 Task: Look for products in the category "Women's Body Care" from Sprouts only.
Action: Mouse moved to (334, 139)
Screenshot: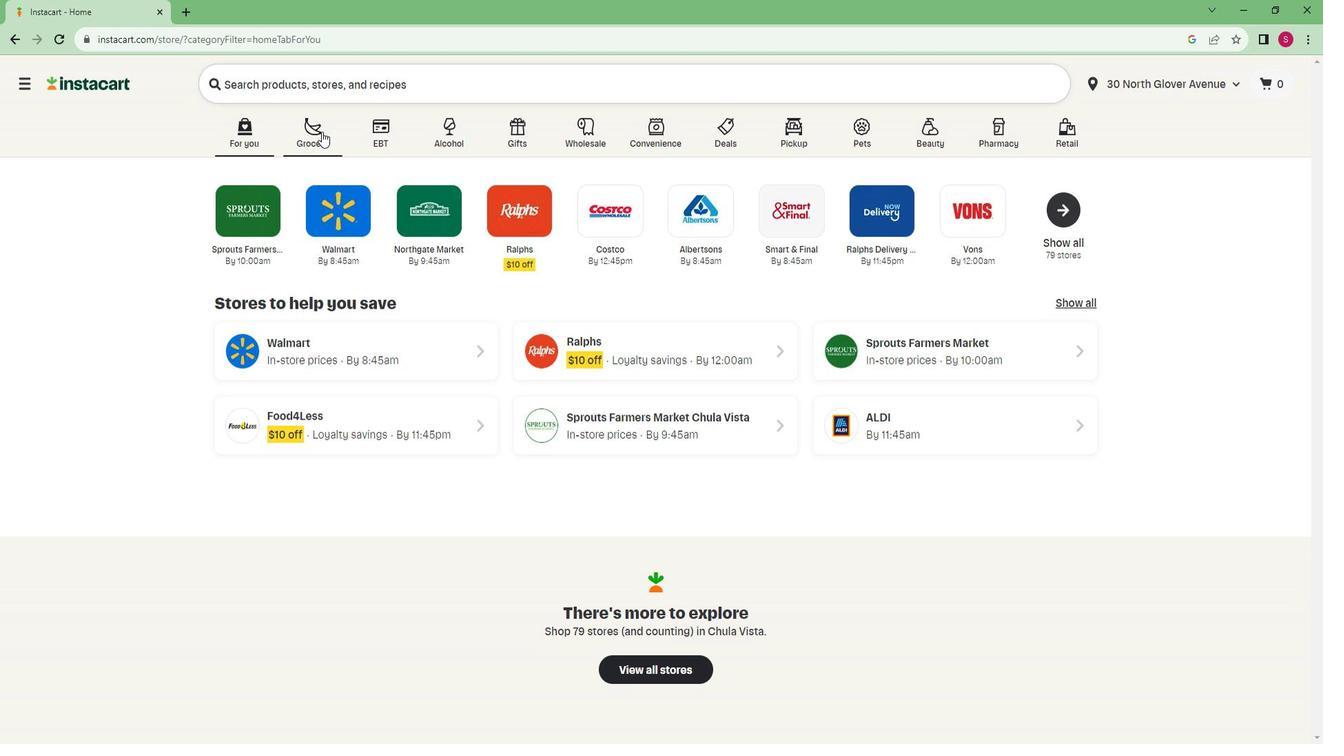 
Action: Mouse pressed left at (334, 139)
Screenshot: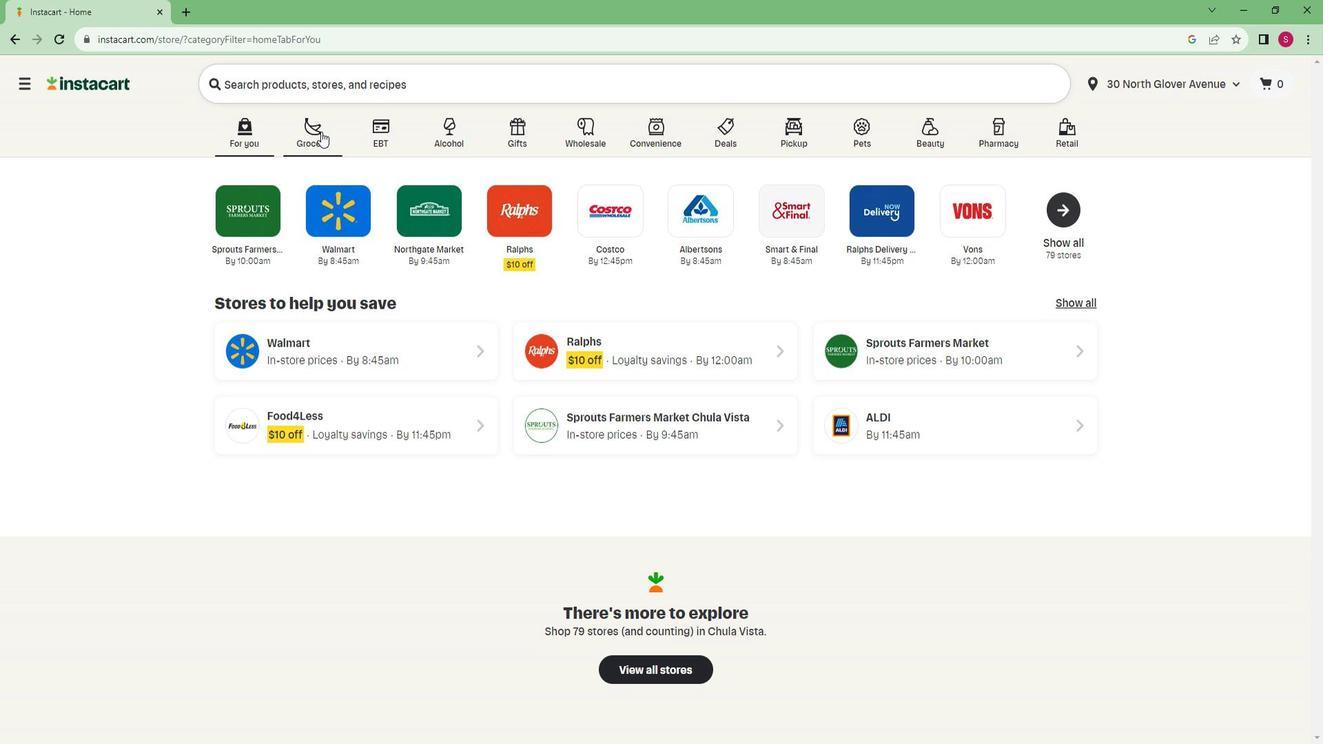 
Action: Mouse moved to (281, 370)
Screenshot: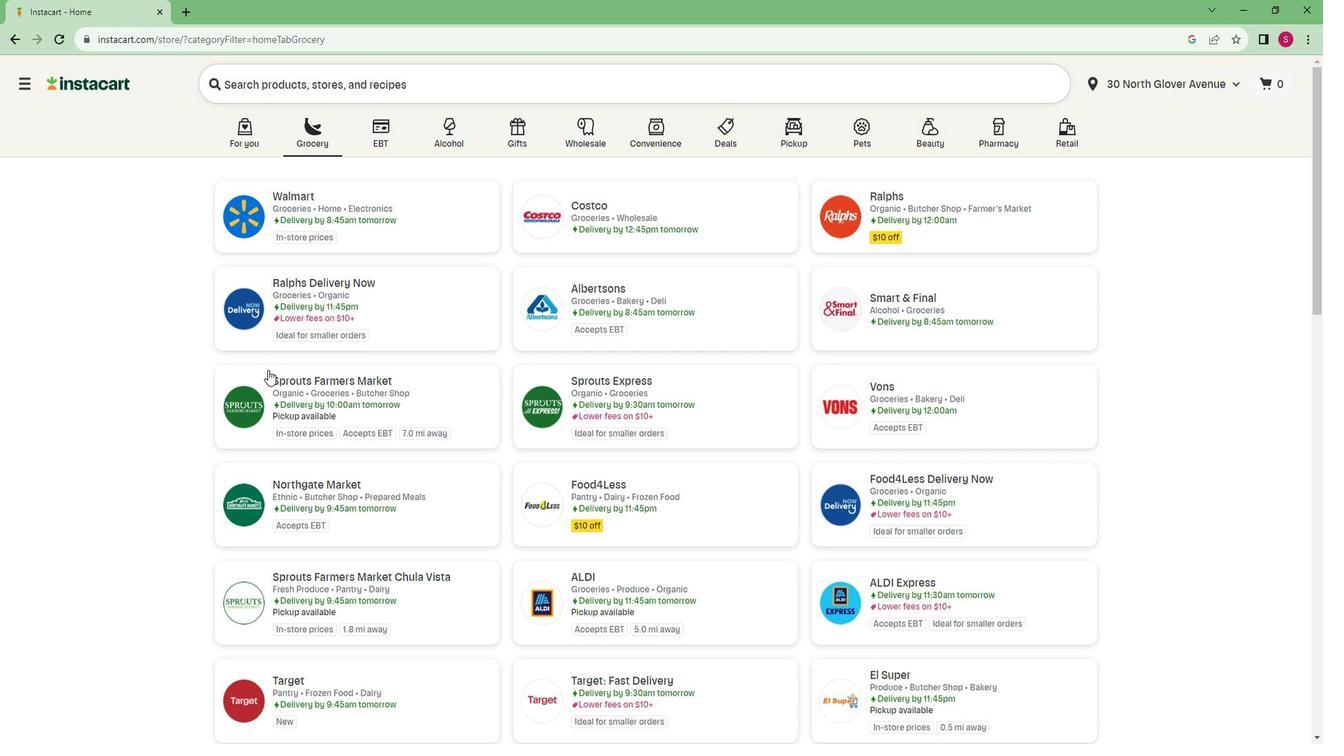 
Action: Mouse pressed left at (281, 370)
Screenshot: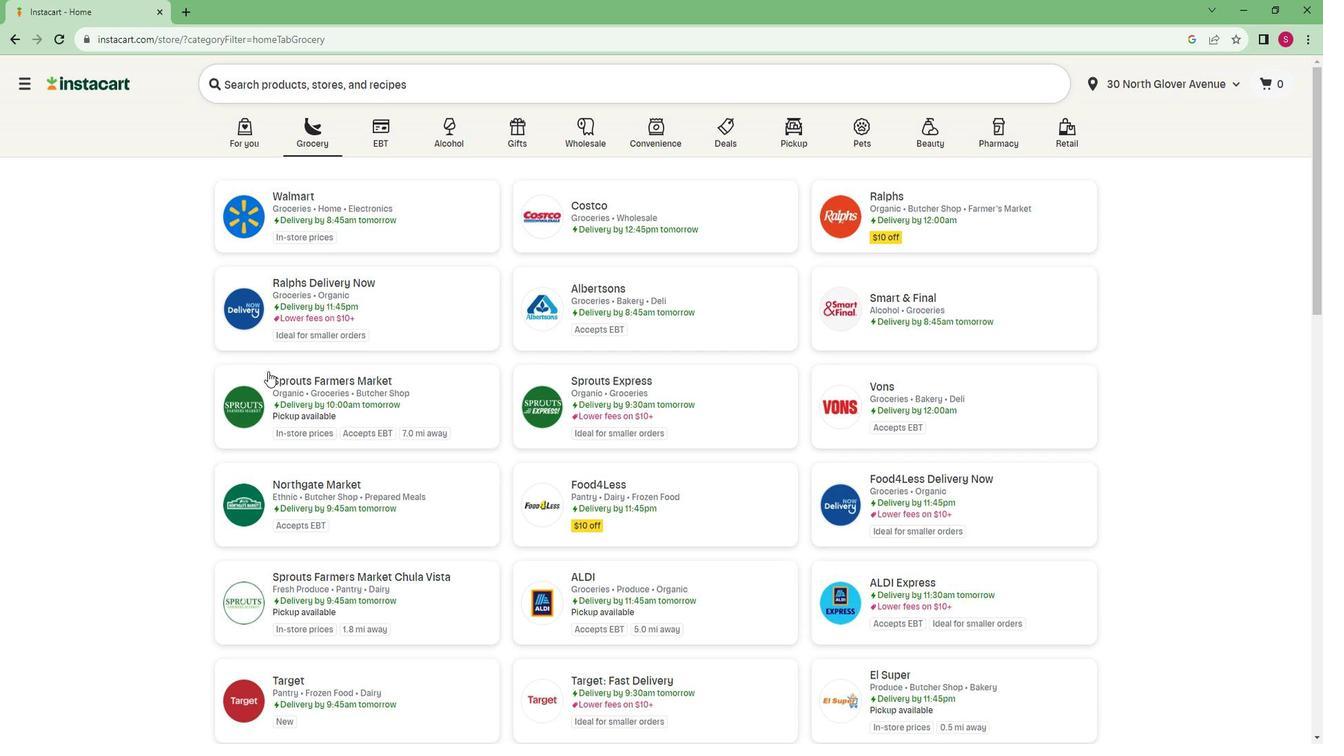 
Action: Mouse moved to (57, 517)
Screenshot: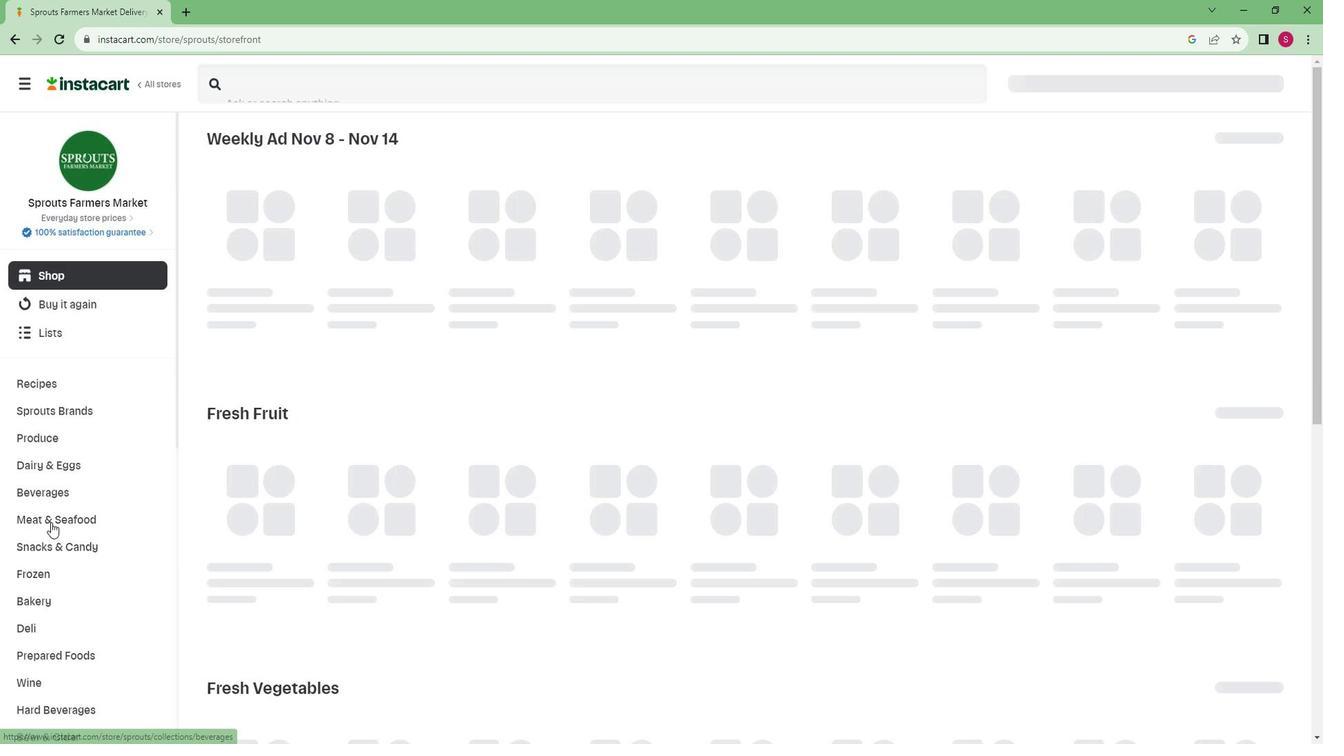 
Action: Mouse scrolled (57, 517) with delta (0, 0)
Screenshot: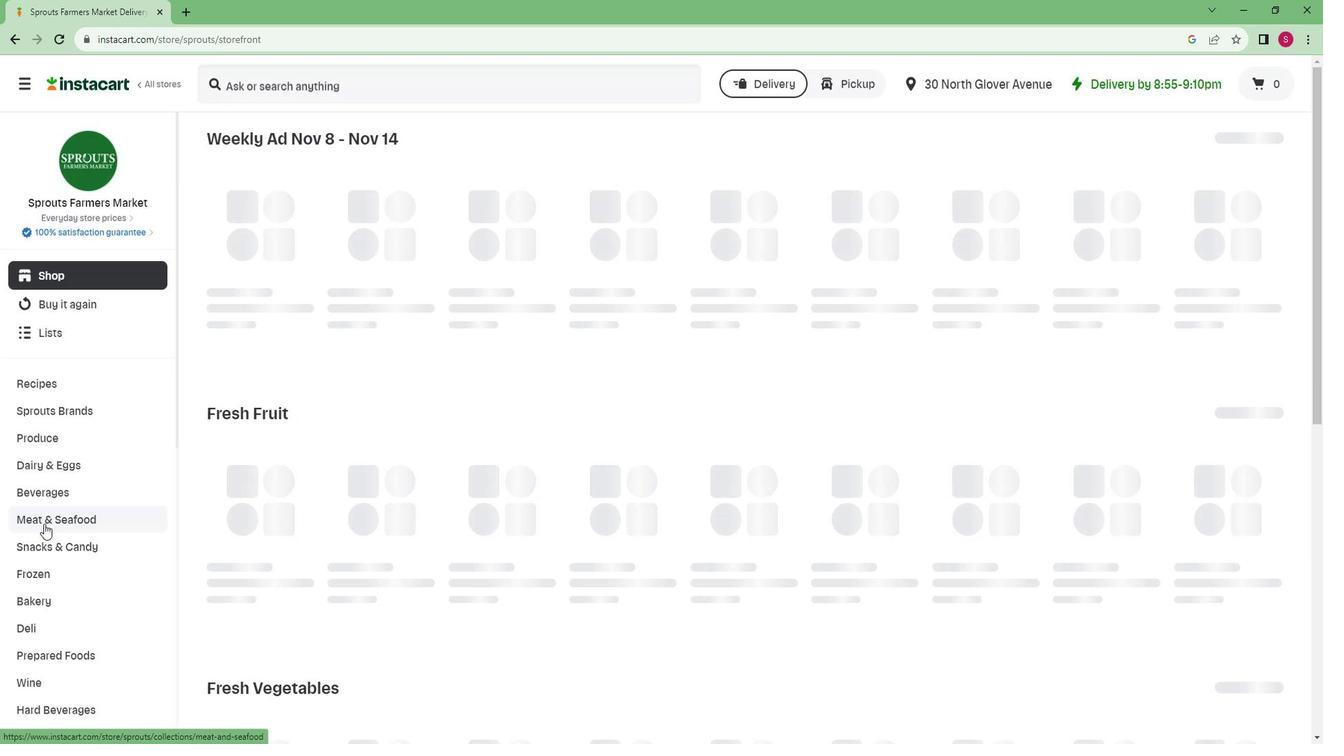 
Action: Mouse scrolled (57, 517) with delta (0, 0)
Screenshot: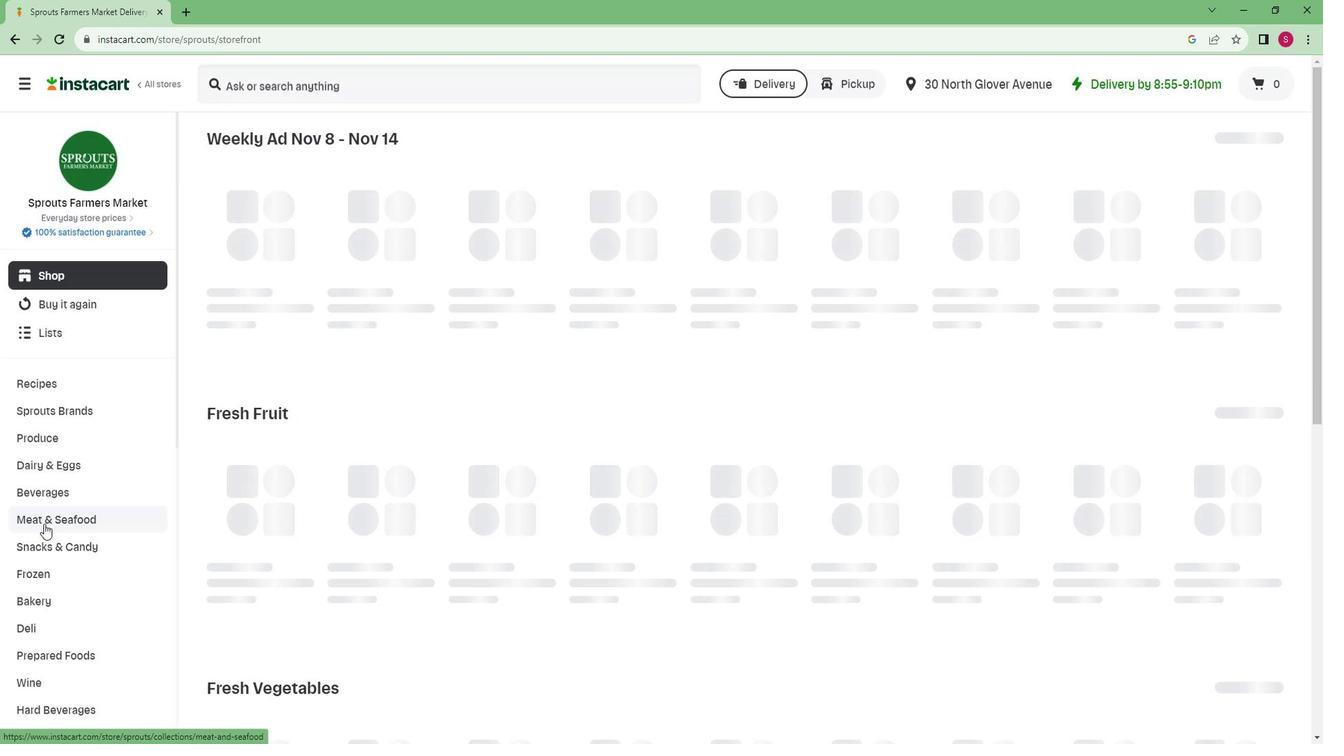 
Action: Mouse scrolled (57, 517) with delta (0, 0)
Screenshot: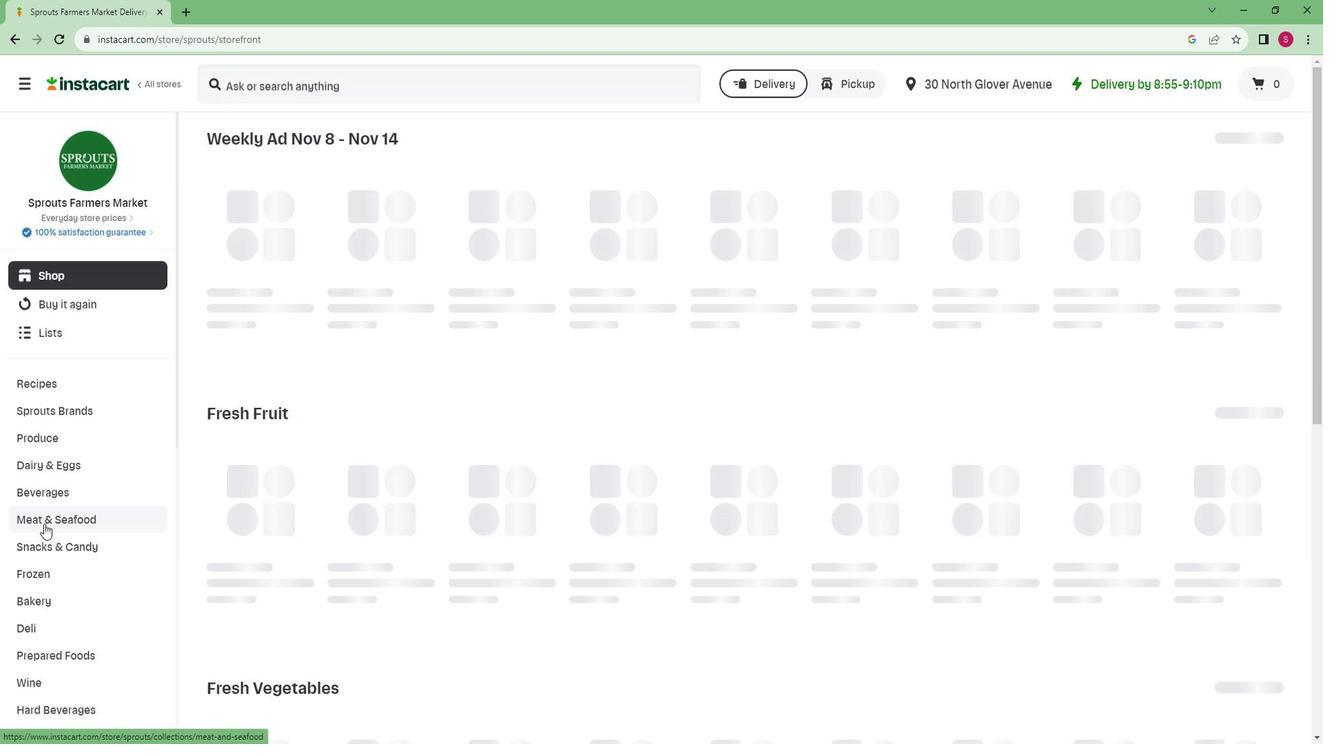 
Action: Mouse scrolled (57, 517) with delta (0, 0)
Screenshot: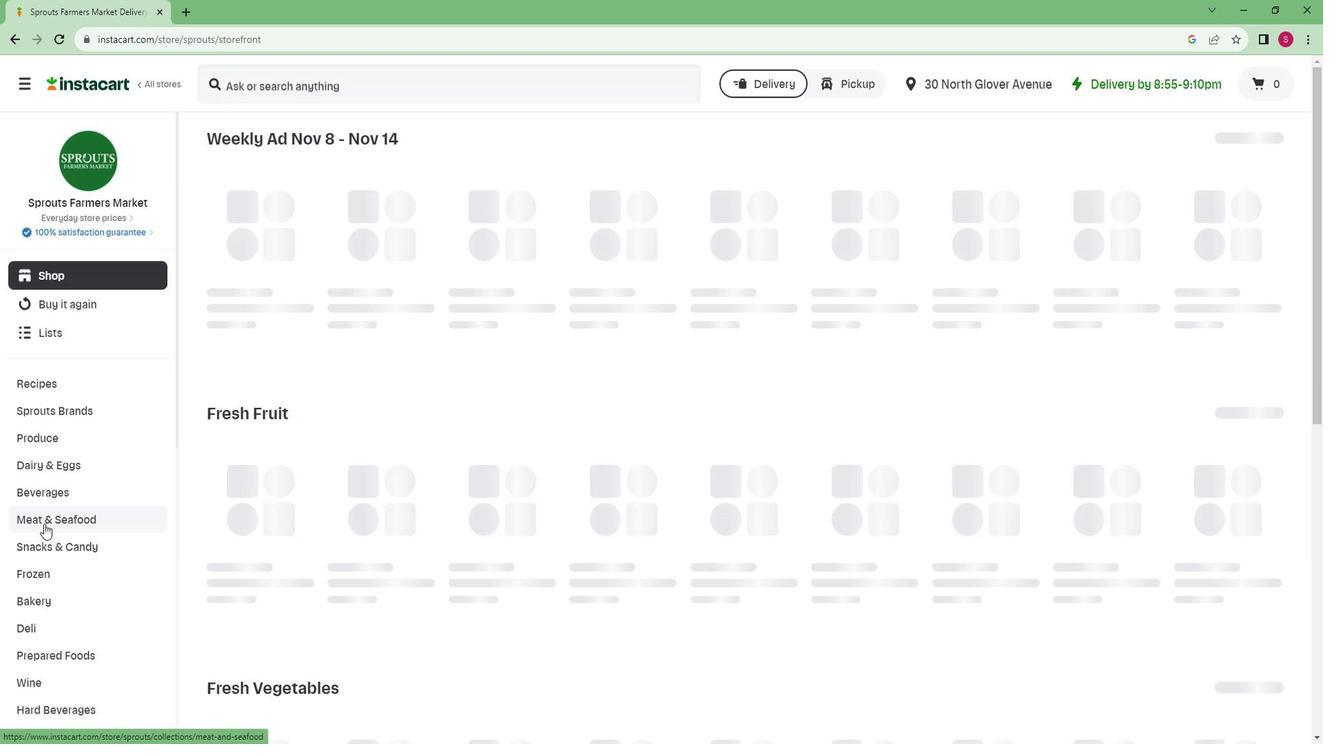 
Action: Mouse scrolled (57, 517) with delta (0, 0)
Screenshot: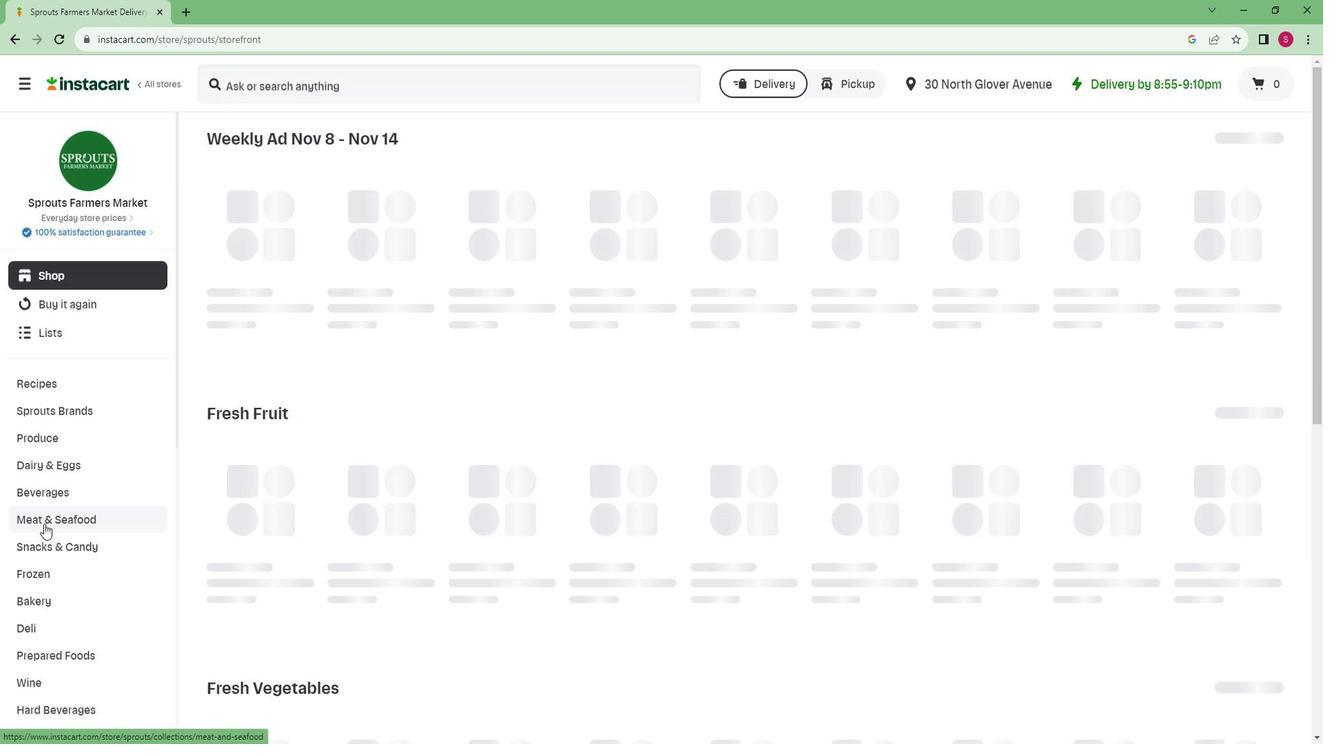 
Action: Mouse scrolled (57, 517) with delta (0, 0)
Screenshot: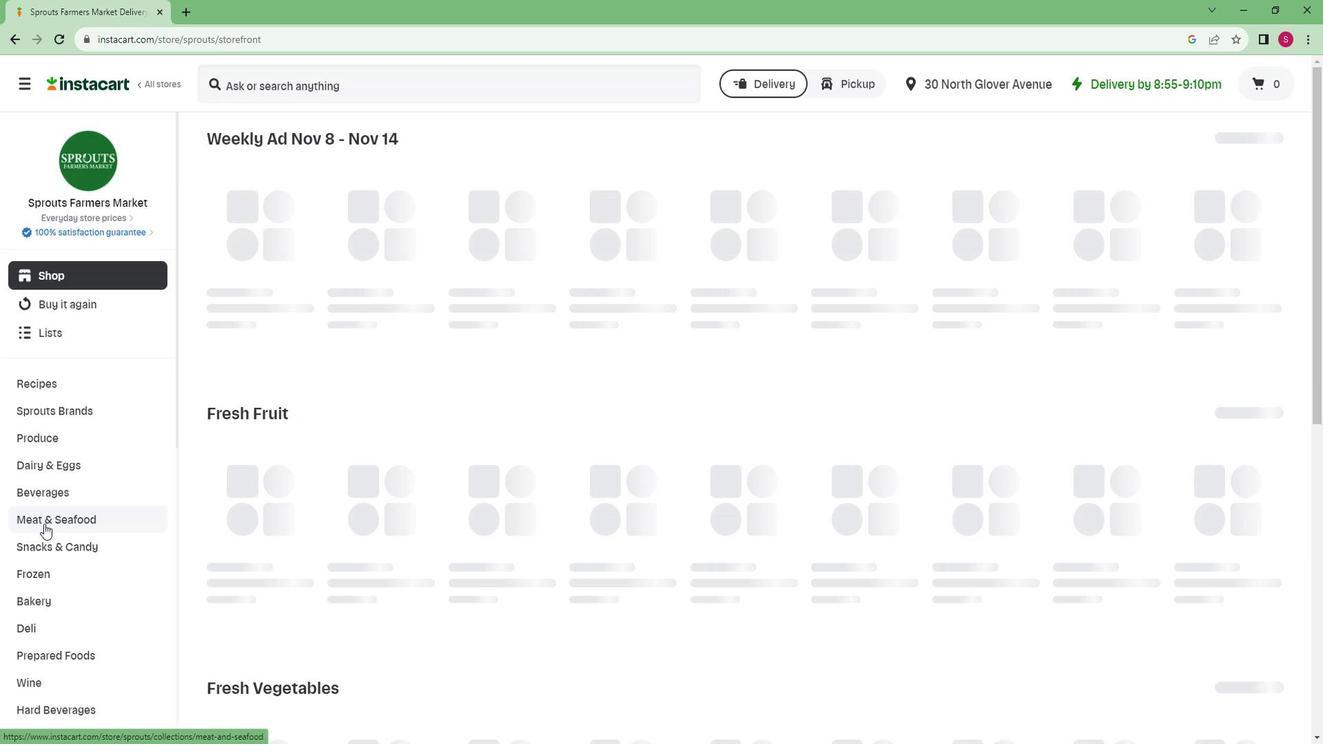 
Action: Mouse moved to (54, 514)
Screenshot: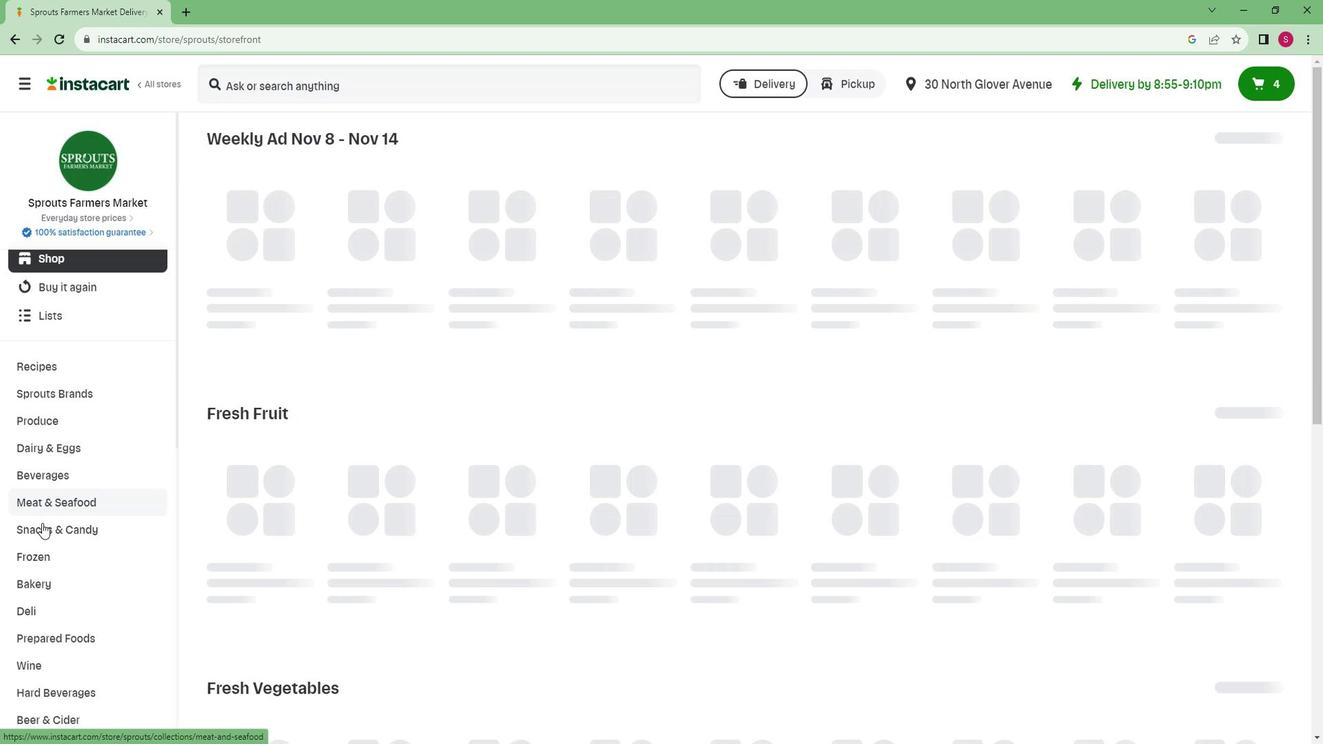 
Action: Mouse scrolled (54, 514) with delta (0, 0)
Screenshot: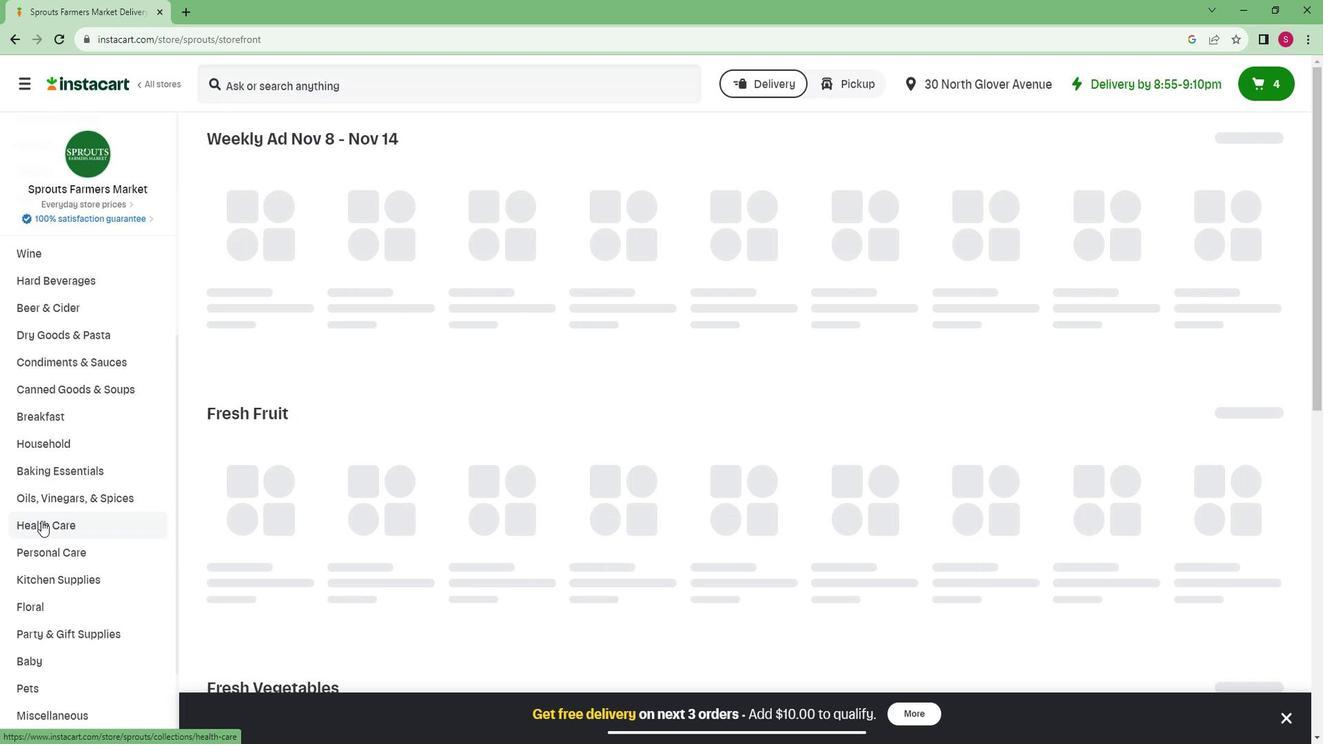 
Action: Mouse scrolled (54, 514) with delta (0, 0)
Screenshot: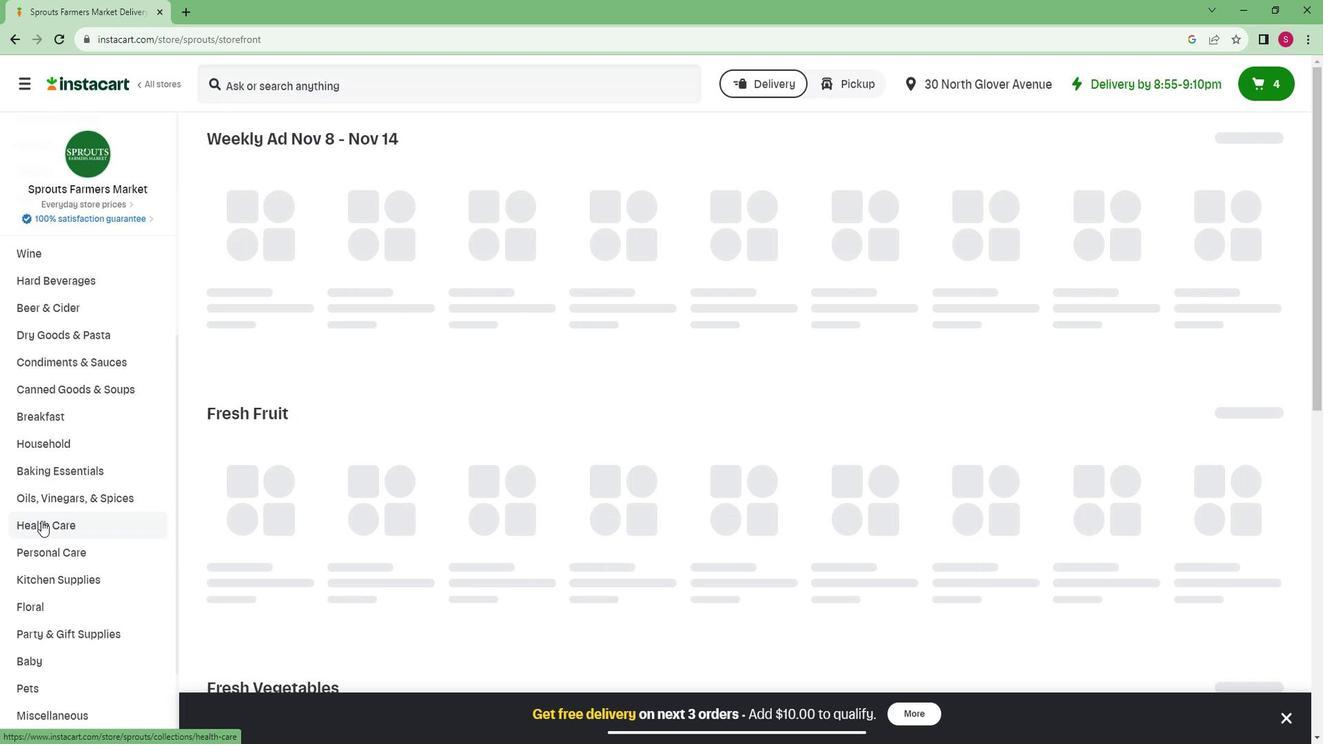 
Action: Mouse scrolled (54, 514) with delta (0, 0)
Screenshot: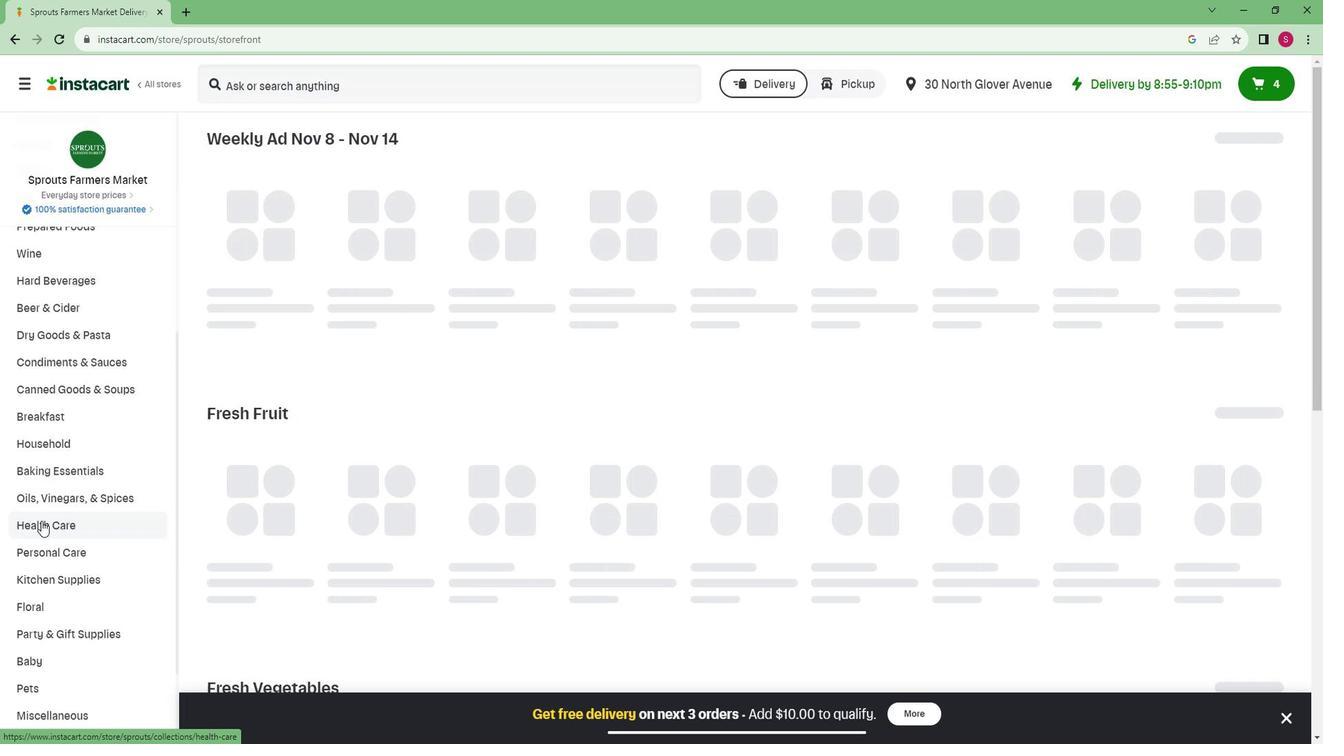 
Action: Mouse moved to (51, 681)
Screenshot: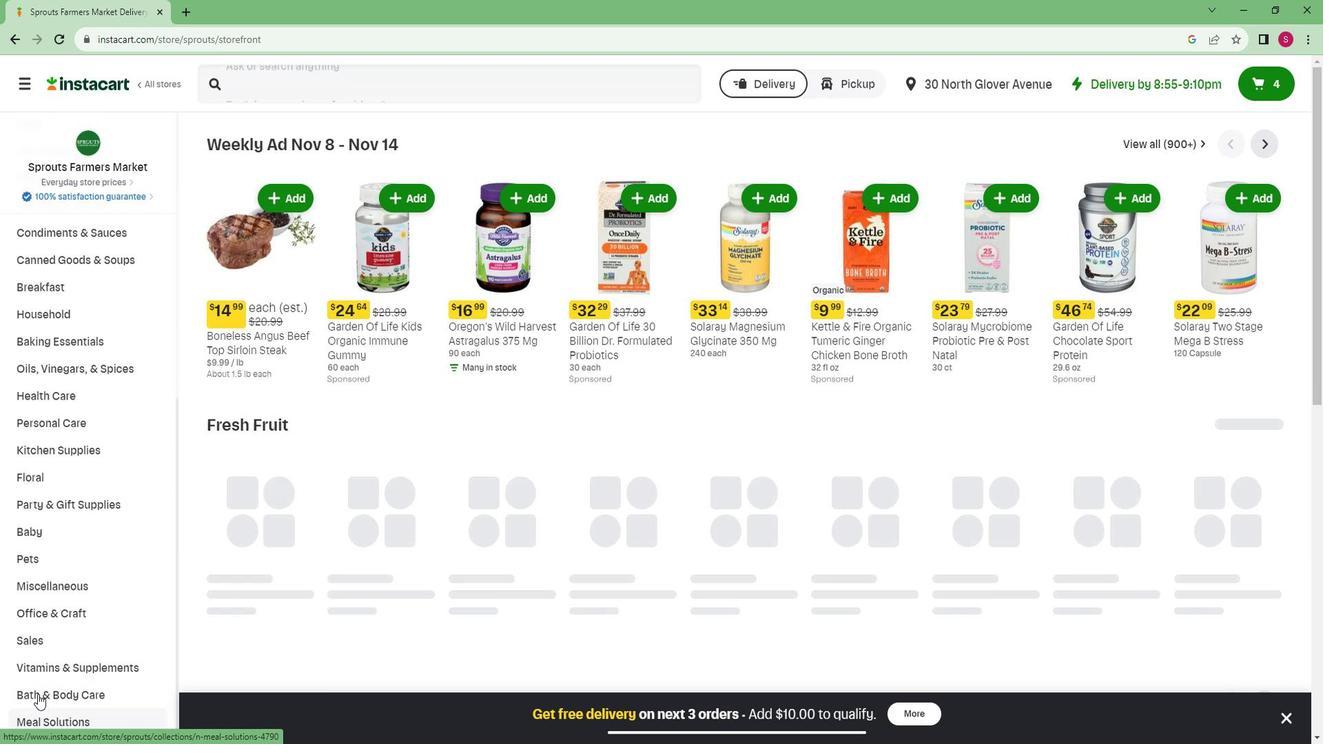
Action: Mouse pressed left at (51, 681)
Screenshot: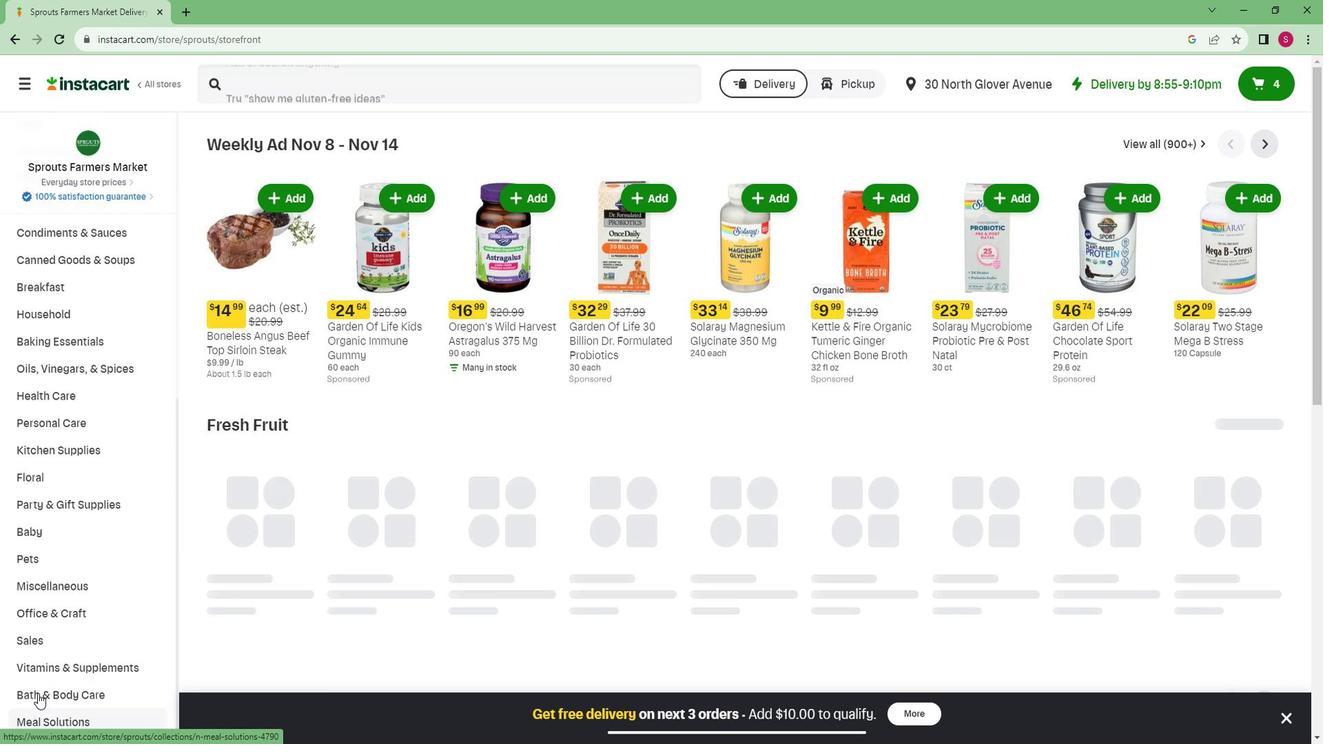 
Action: Mouse moved to (57, 655)
Screenshot: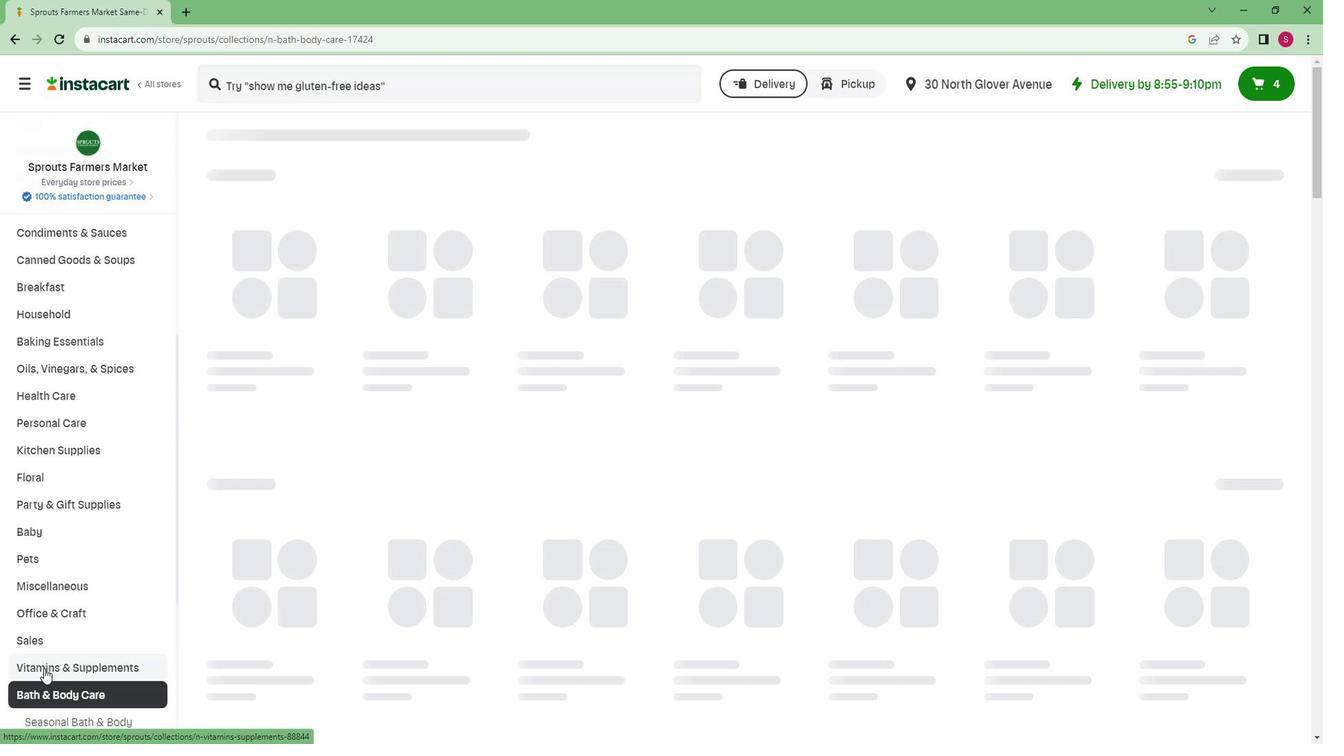 
Action: Mouse scrolled (57, 654) with delta (0, 0)
Screenshot: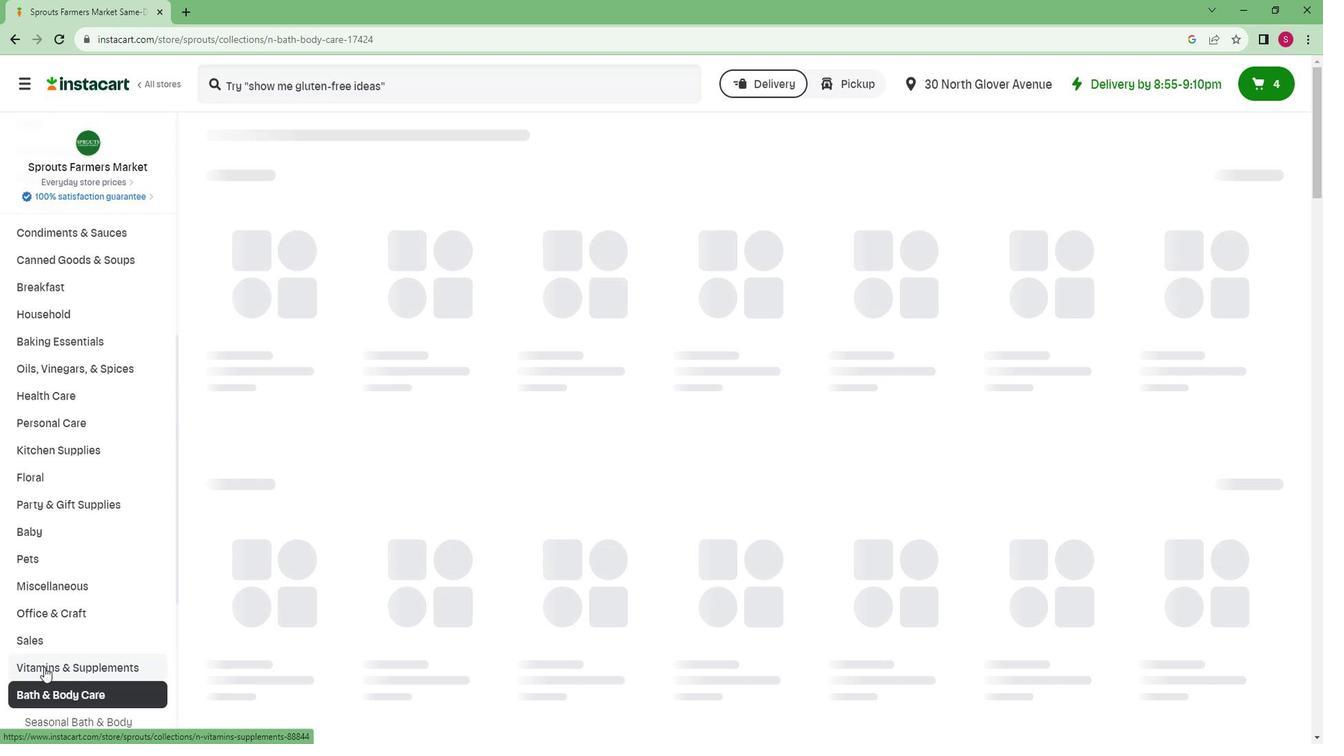 
Action: Mouse scrolled (57, 654) with delta (0, 0)
Screenshot: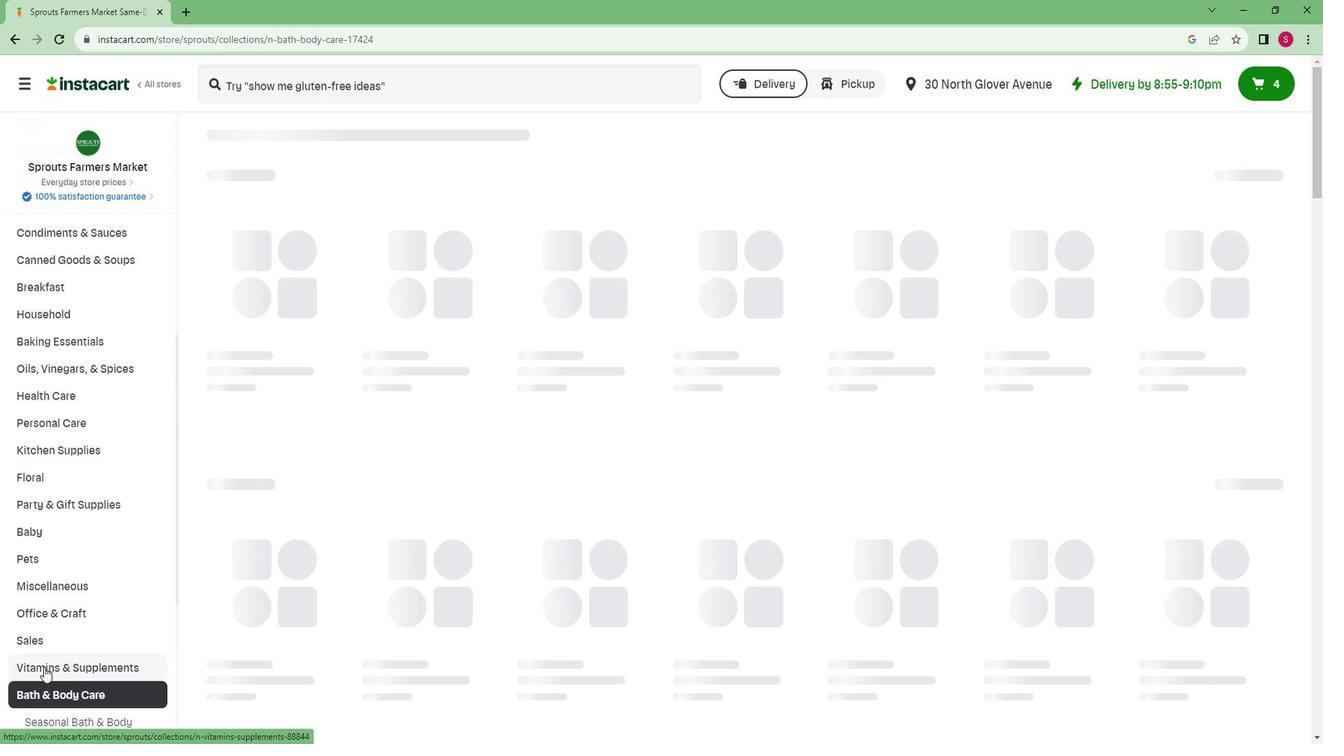 
Action: Mouse scrolled (57, 654) with delta (0, 0)
Screenshot: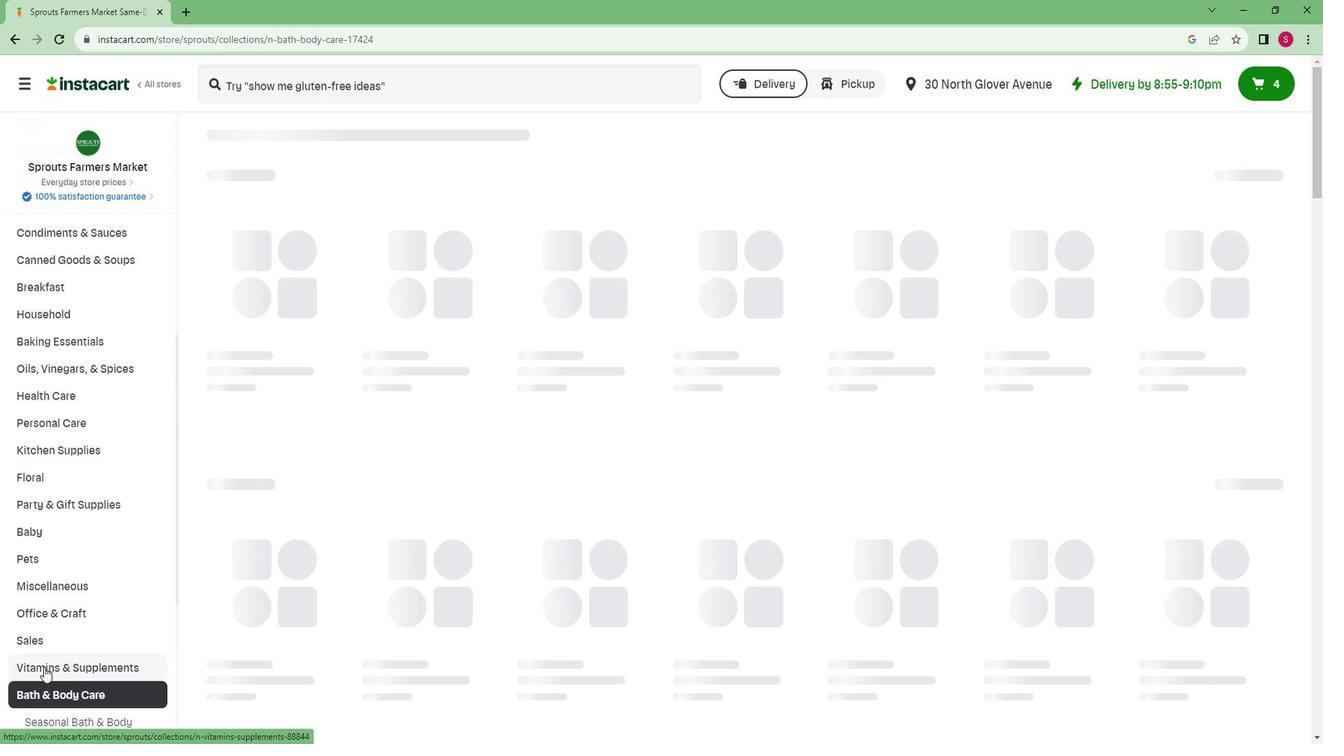 
Action: Mouse scrolled (57, 654) with delta (0, 0)
Screenshot: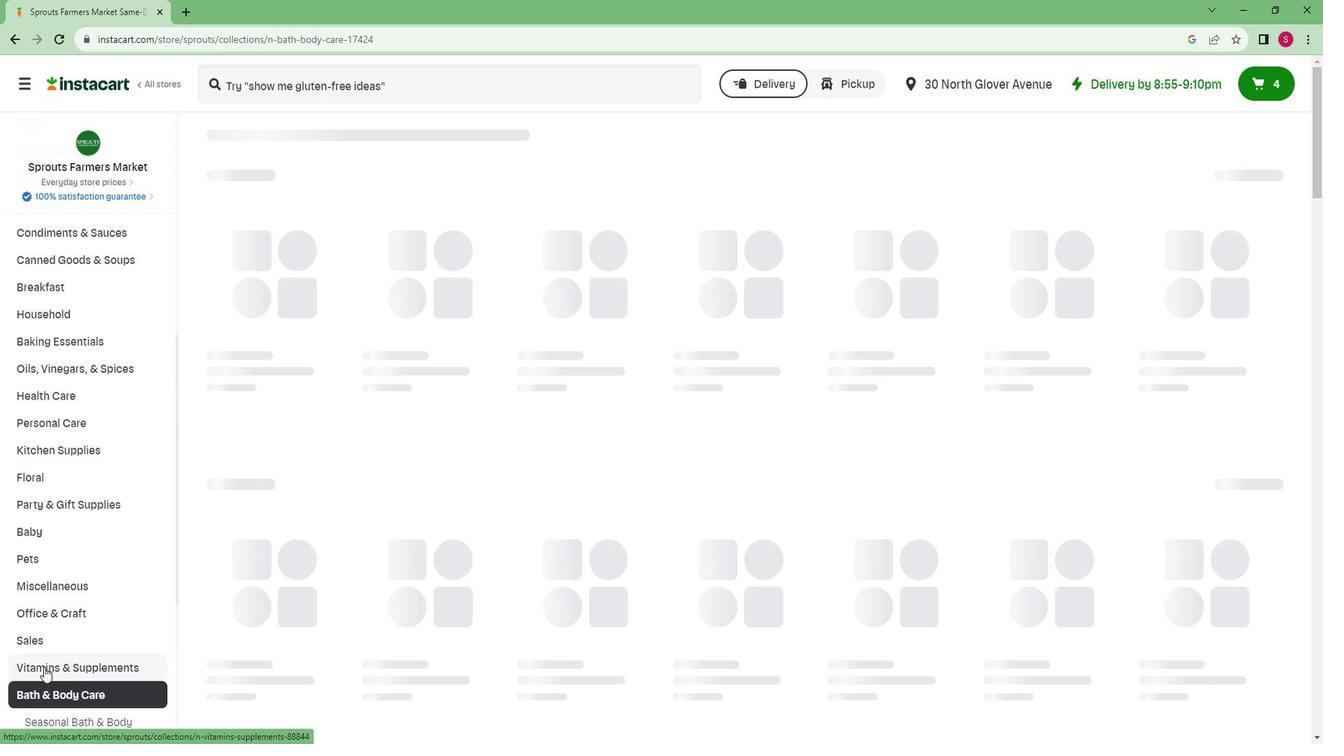 
Action: Mouse scrolled (57, 654) with delta (0, 0)
Screenshot: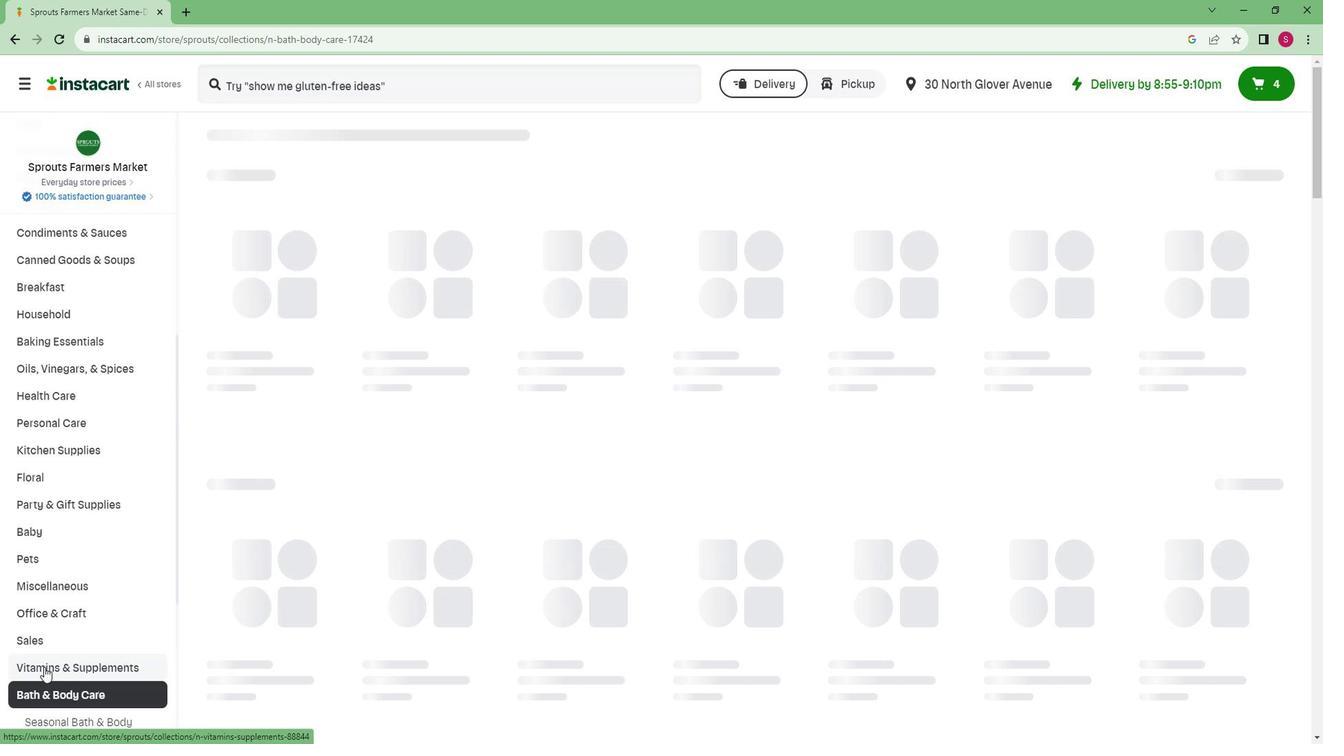 
Action: Mouse scrolled (57, 654) with delta (0, 0)
Screenshot: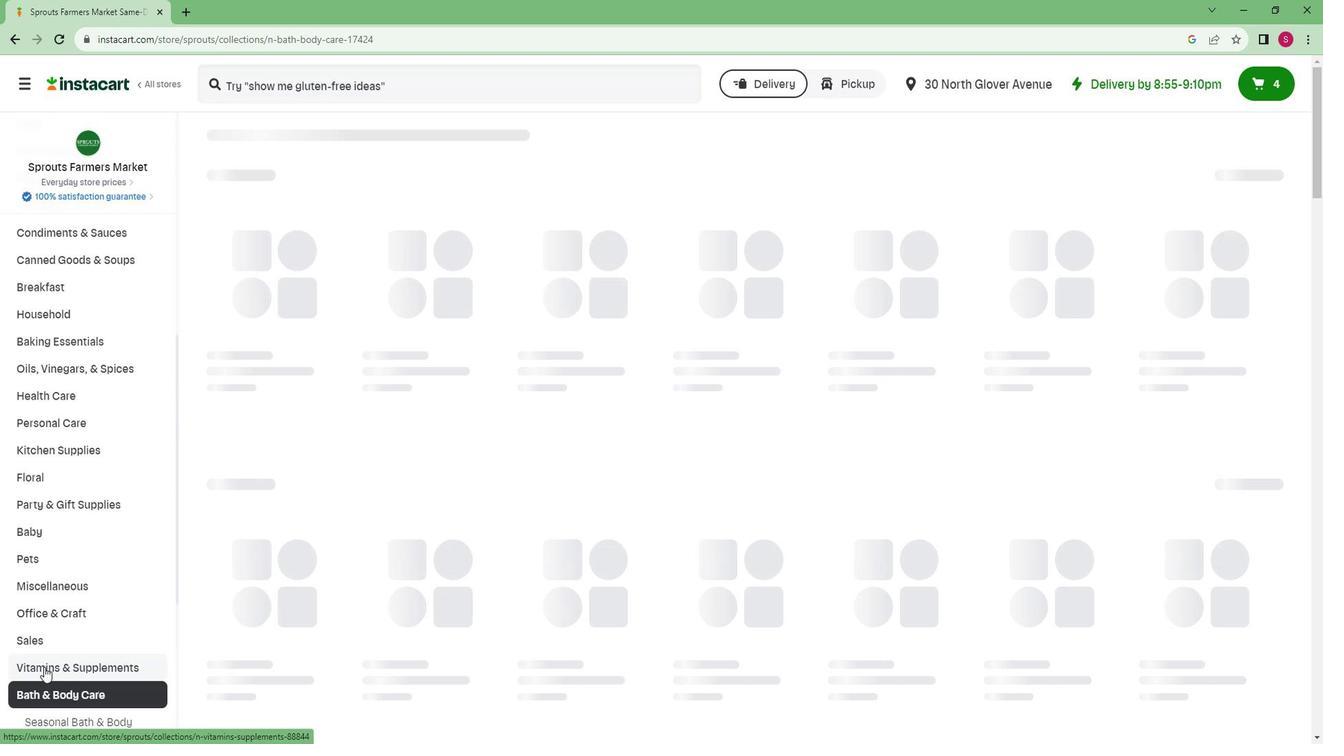 
Action: Mouse scrolled (57, 654) with delta (0, 0)
Screenshot: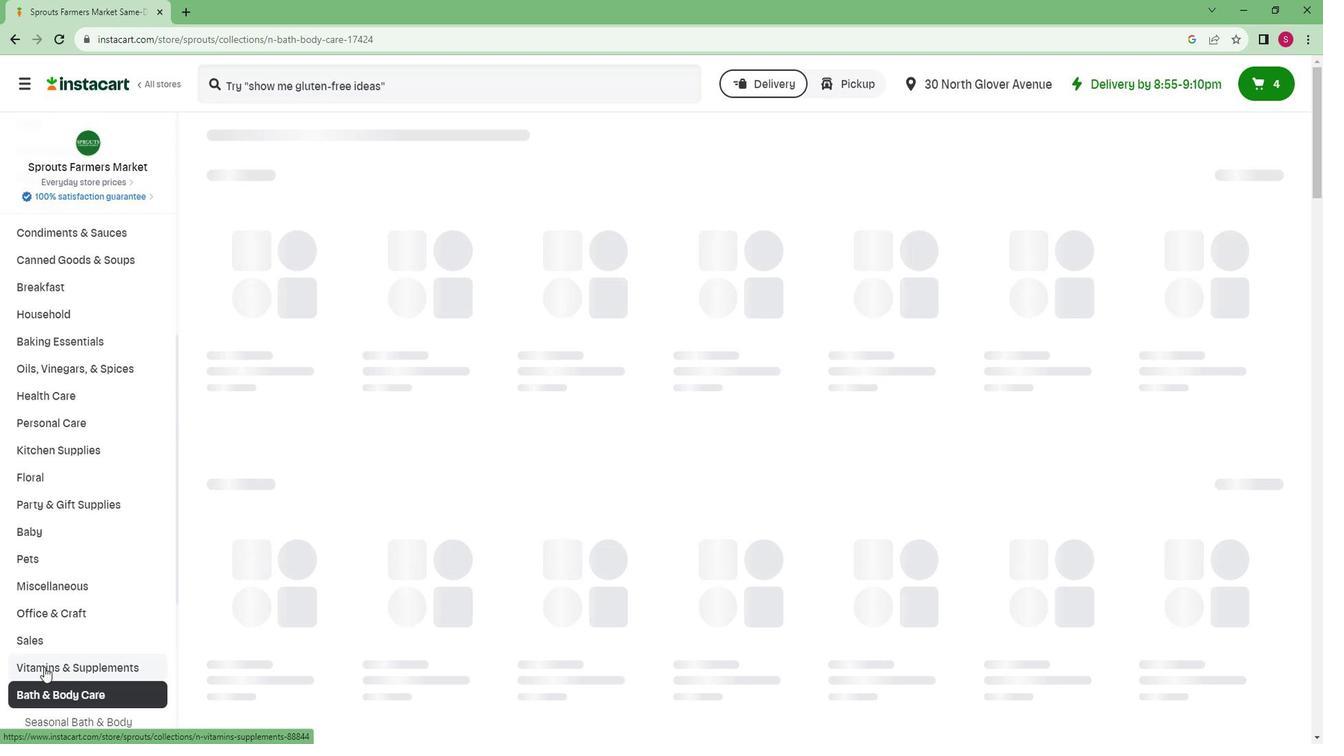 
Action: Mouse moved to (37, 687)
Screenshot: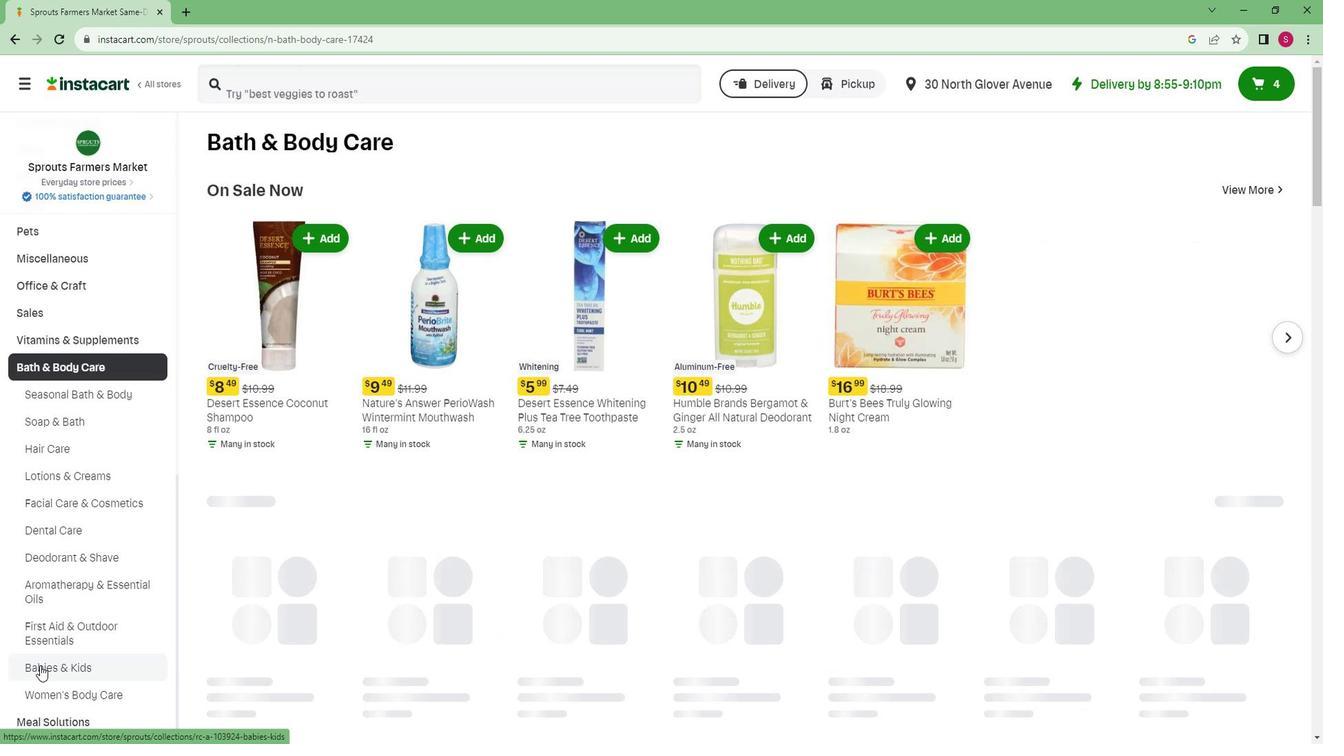 
Action: Mouse pressed left at (37, 687)
Screenshot: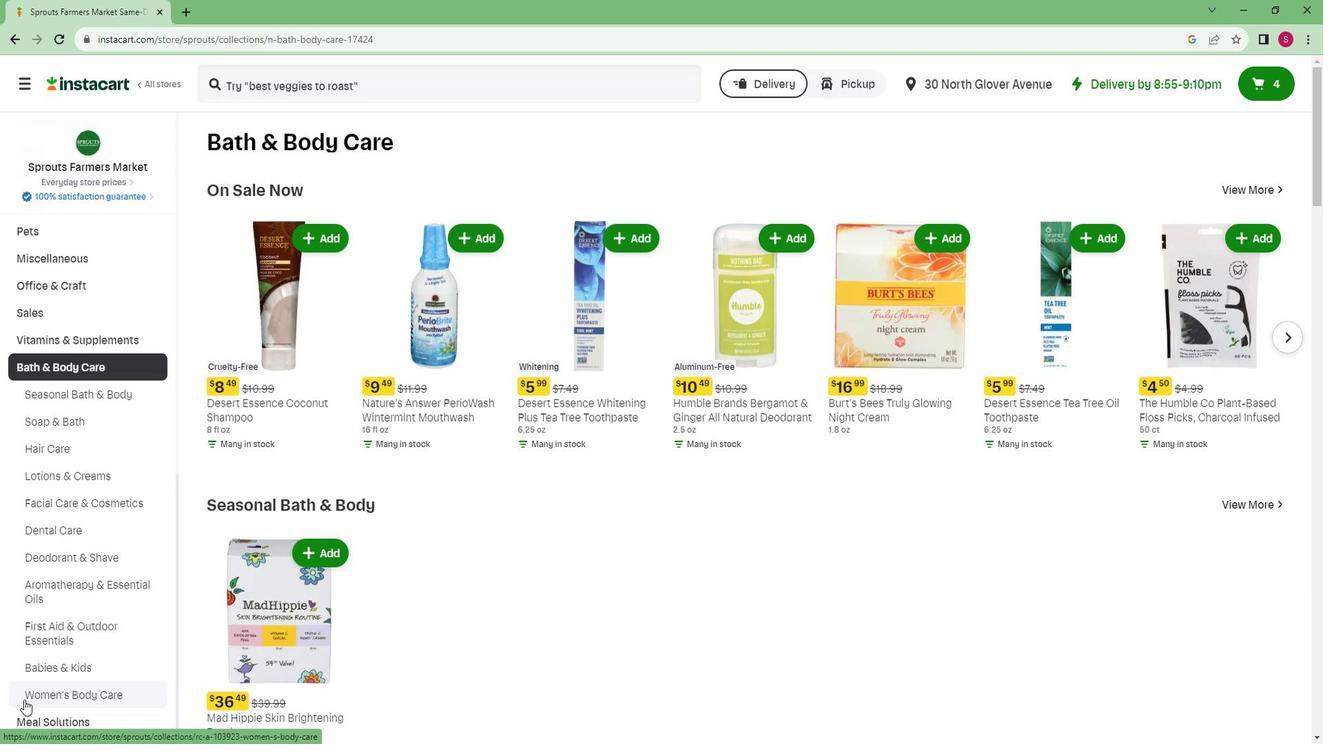 
Action: Mouse moved to (348, 209)
Screenshot: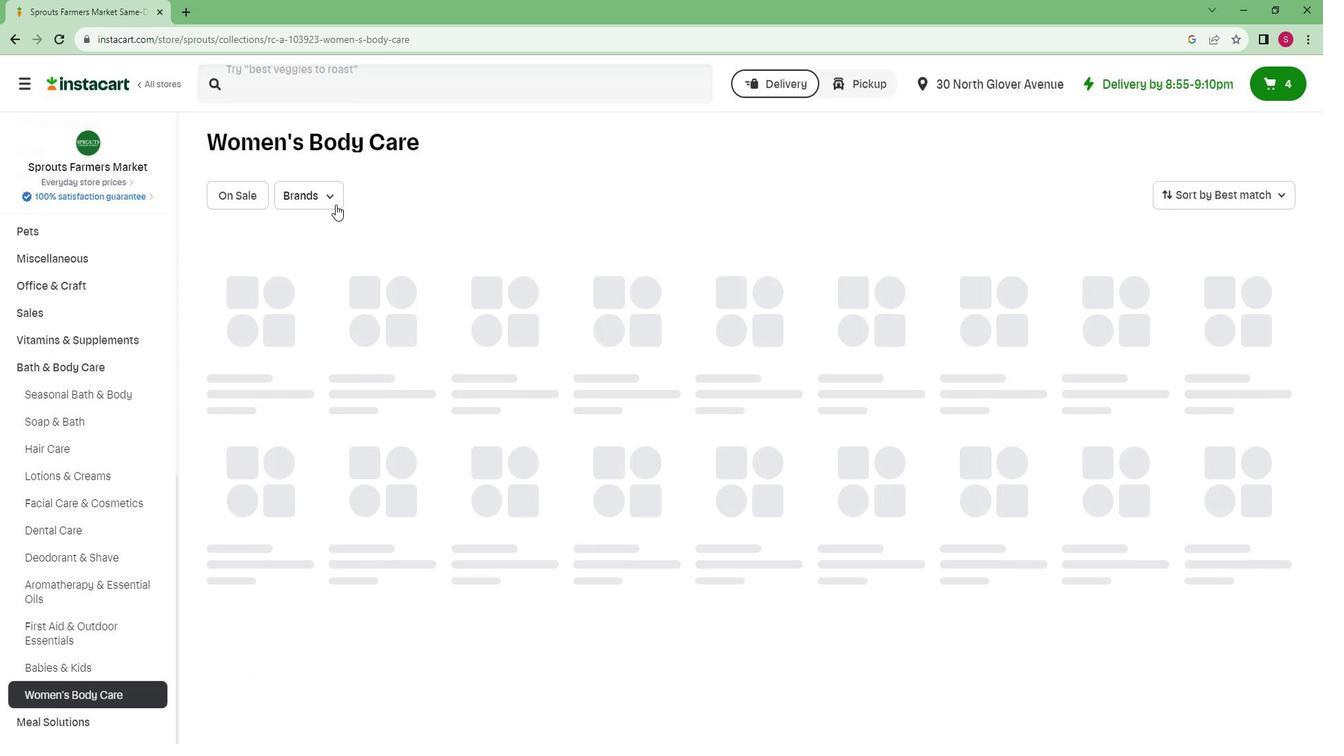
Action: Mouse pressed left at (348, 209)
Screenshot: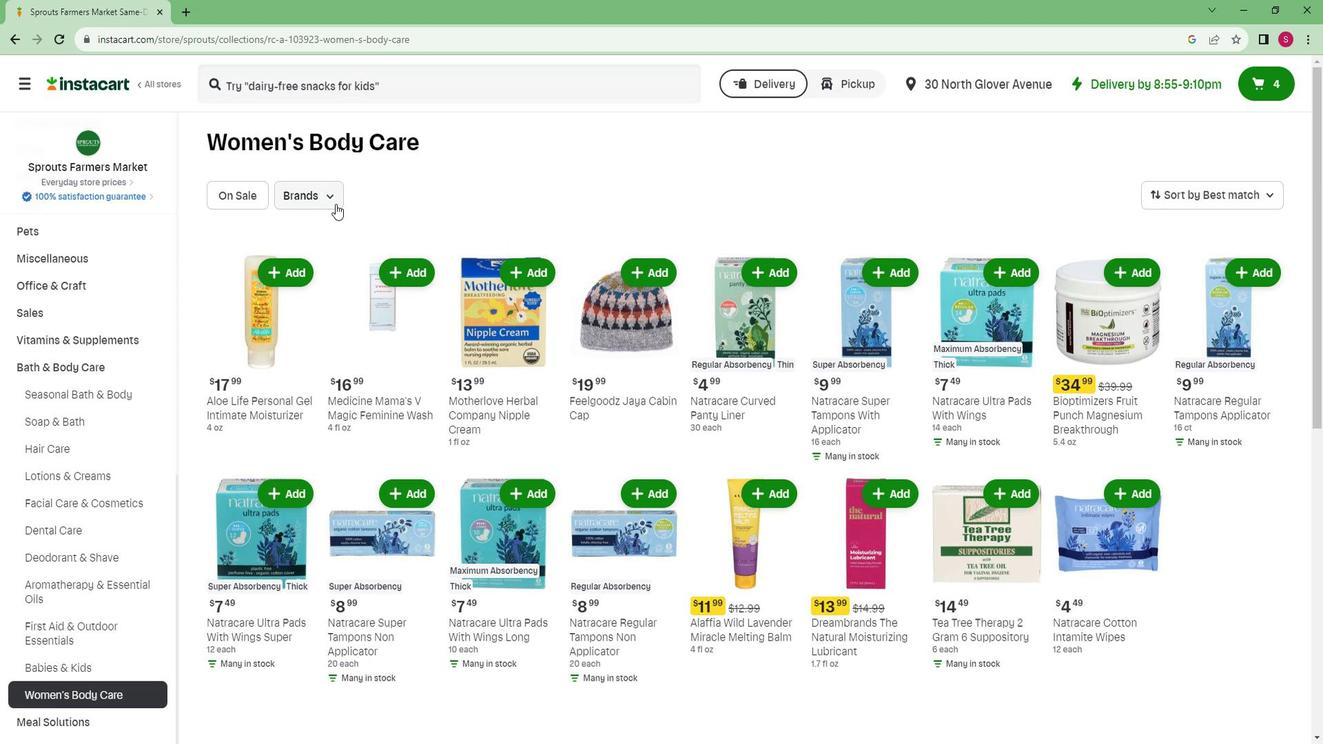 
Action: Mouse moved to (329, 356)
Screenshot: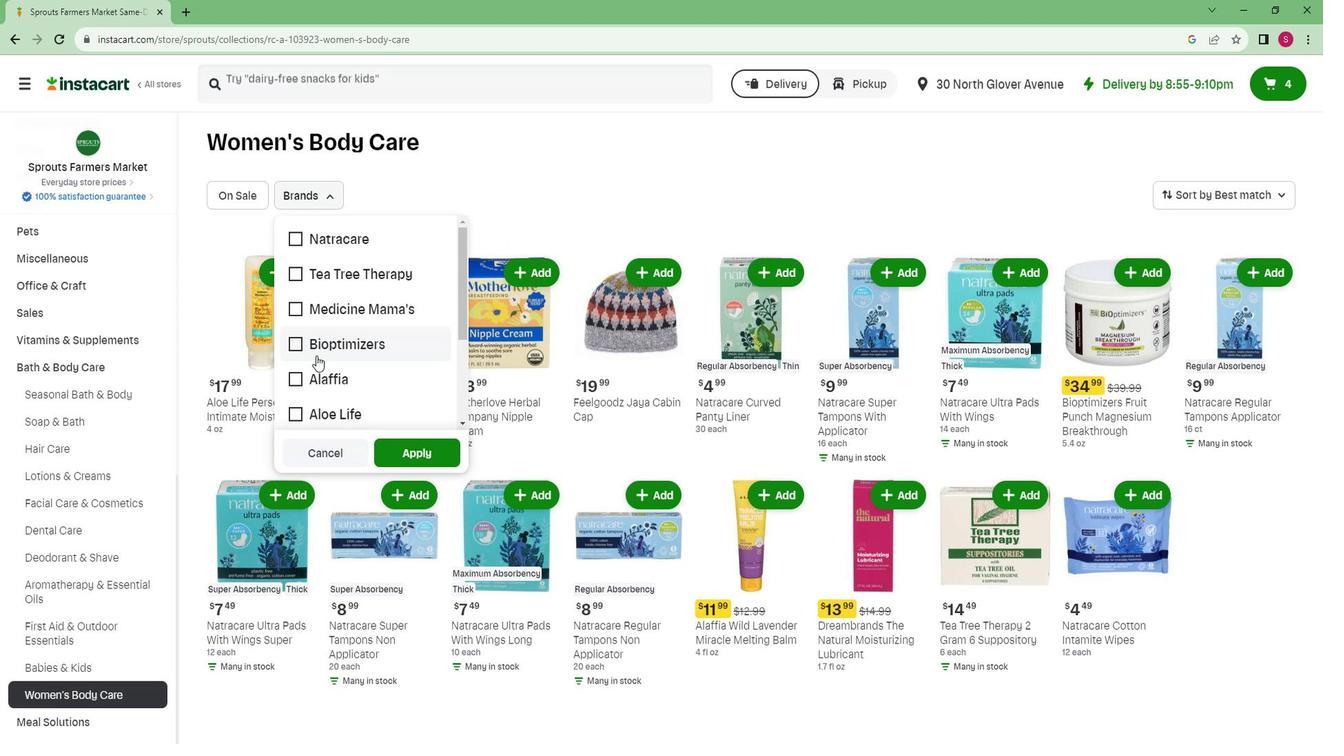 
Action: Mouse scrolled (329, 355) with delta (0, 0)
Screenshot: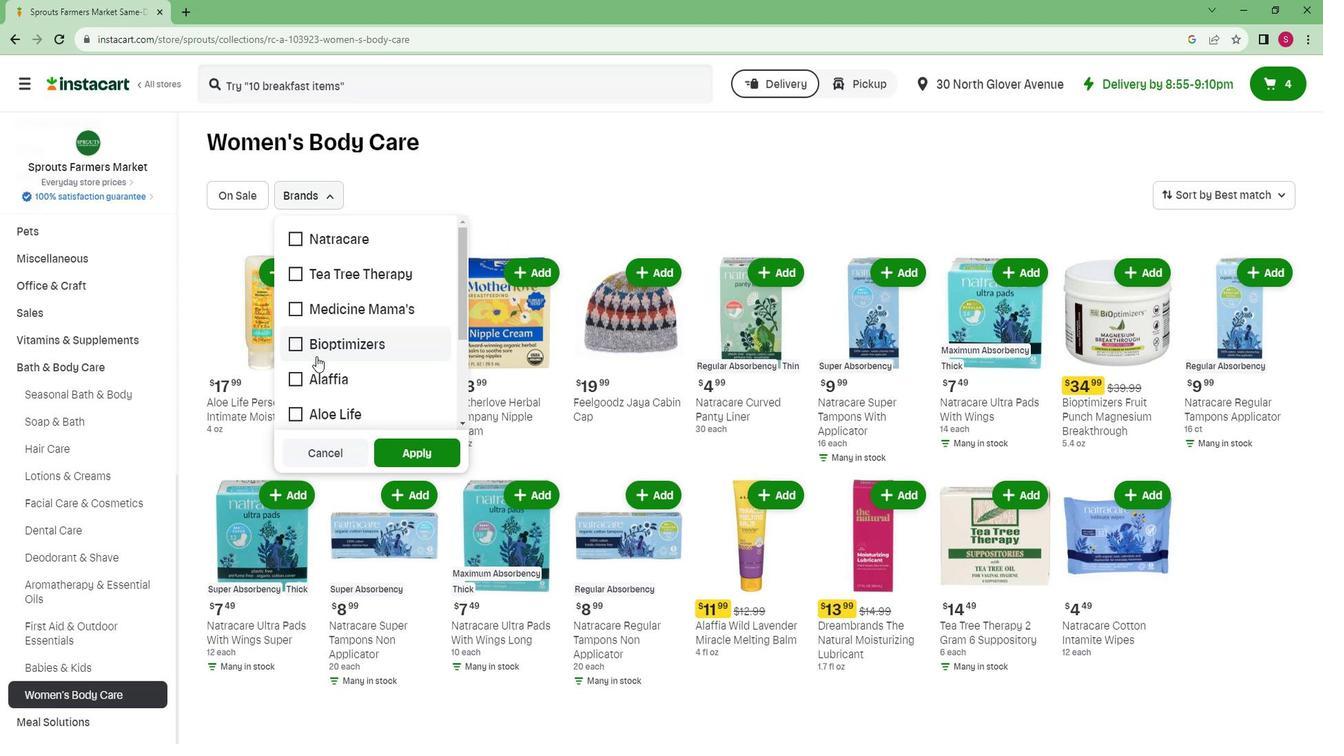 
Action: Mouse scrolled (329, 355) with delta (0, 0)
Screenshot: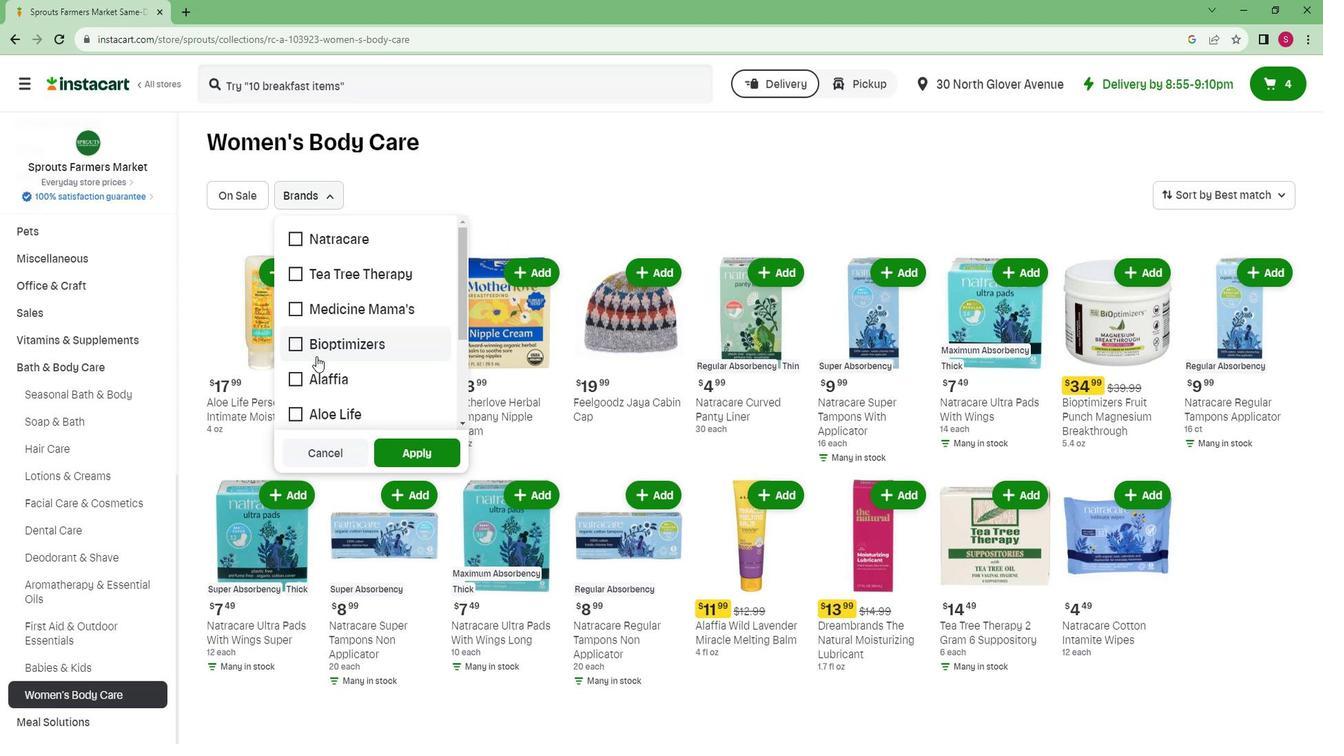 
Action: Mouse scrolled (329, 355) with delta (0, 0)
Screenshot: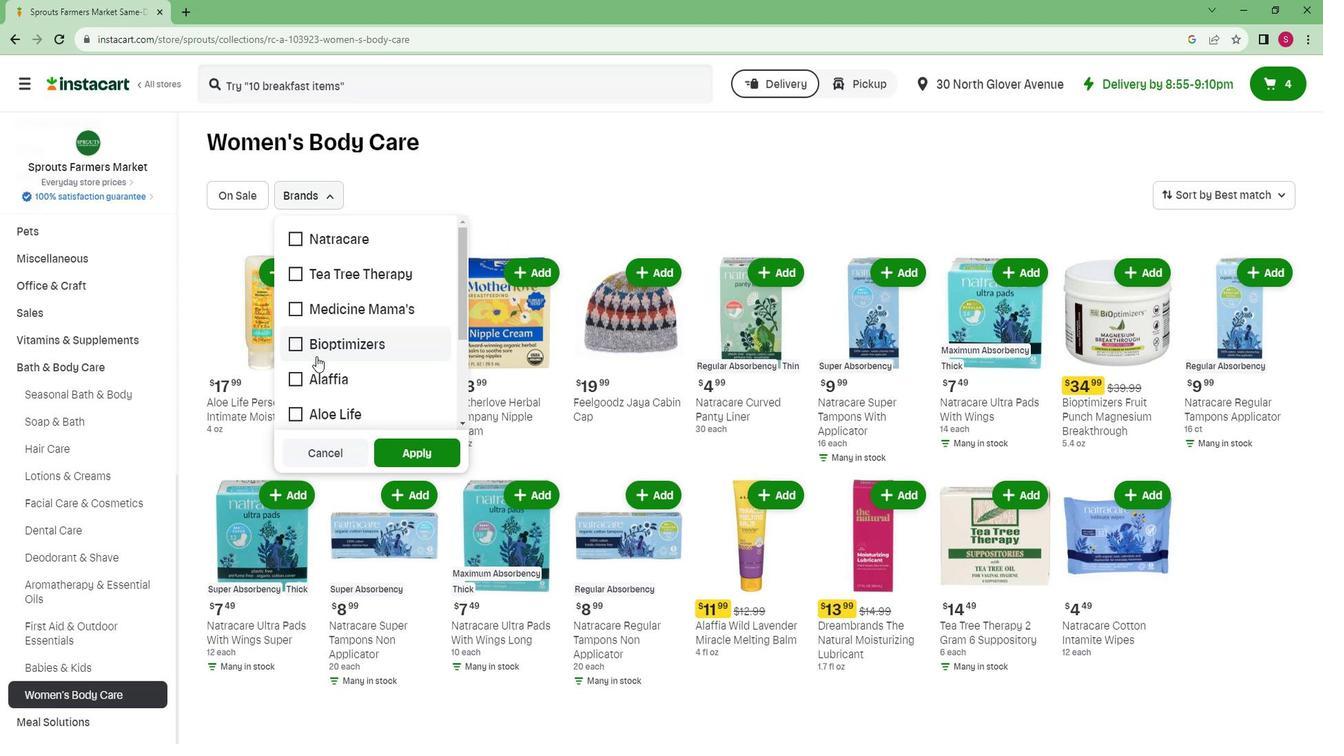 
Action: Mouse scrolled (329, 355) with delta (0, 0)
Screenshot: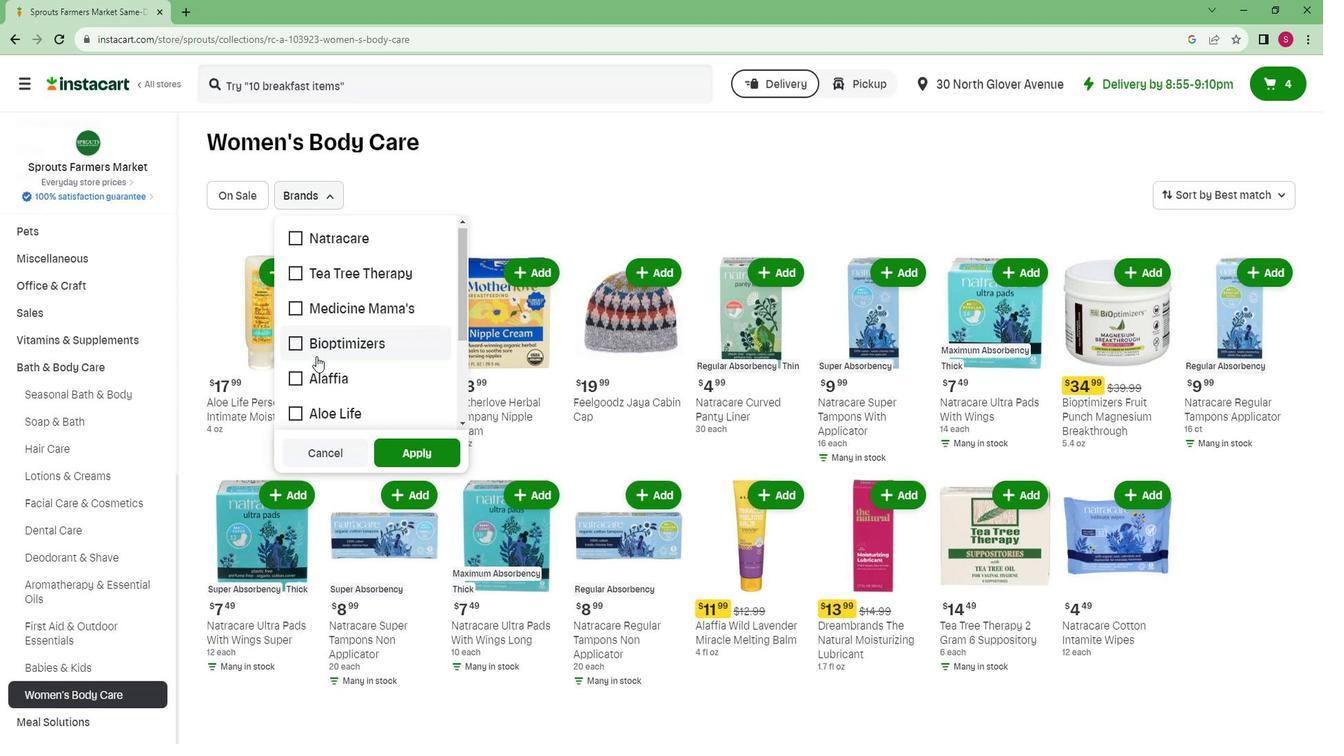 
